 Task: Toggle the 'Focused Inbox' setting in your email client.
Action: Mouse moved to (217, 29)
Screenshot: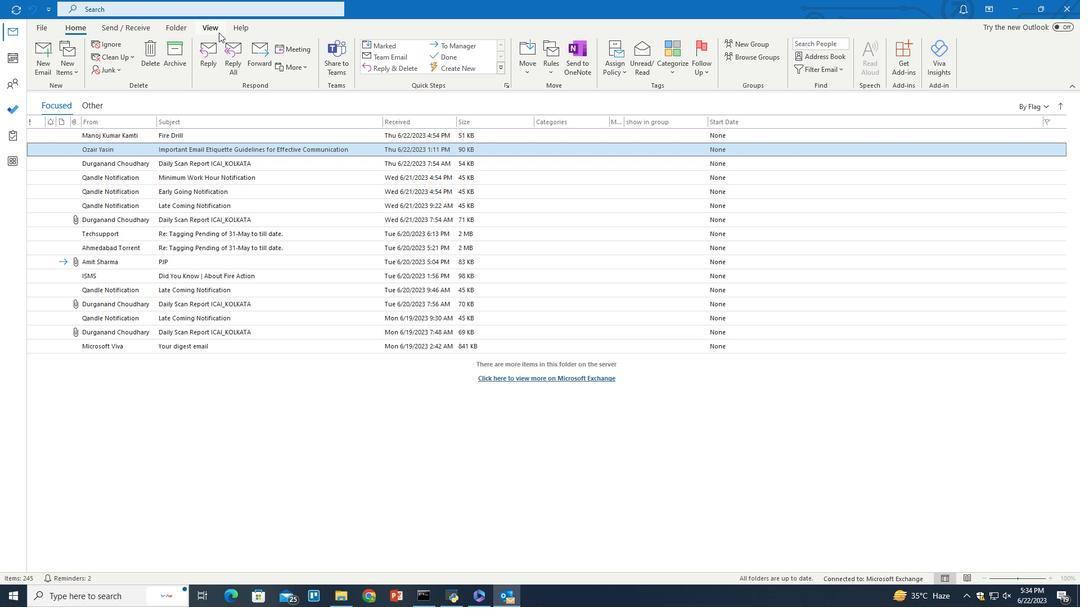 
Action: Mouse pressed left at (217, 29)
Screenshot: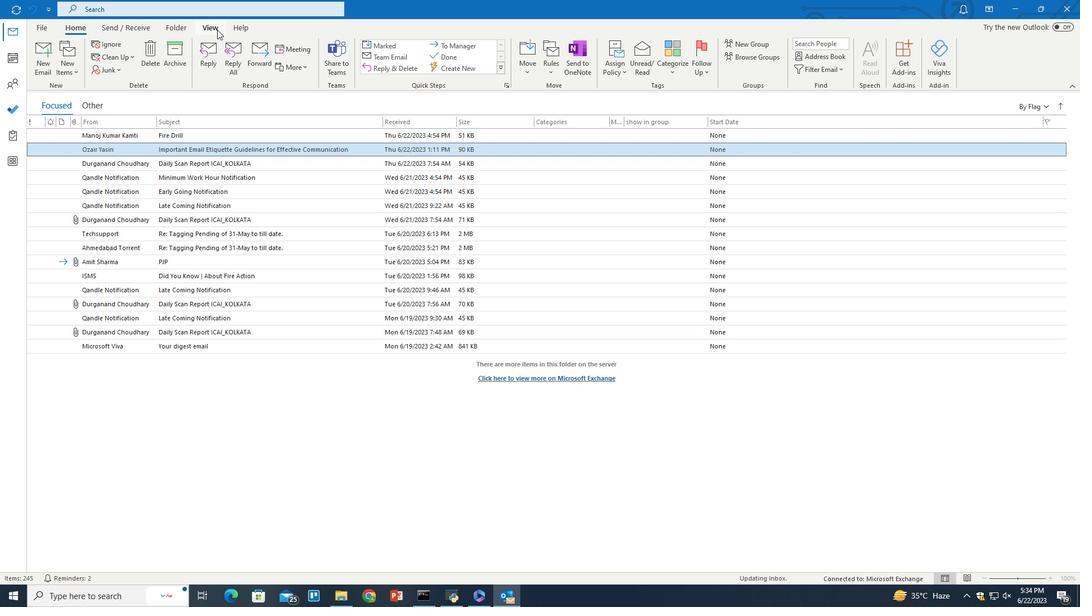 
Action: Mouse moved to (427, 69)
Screenshot: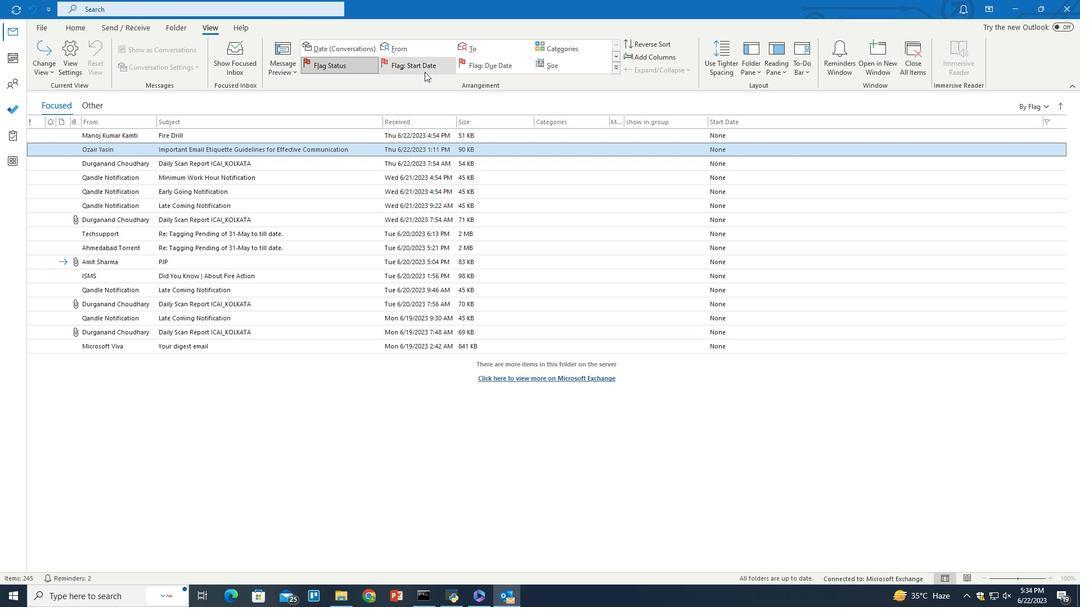 
Action: Mouse pressed left at (427, 69)
Screenshot: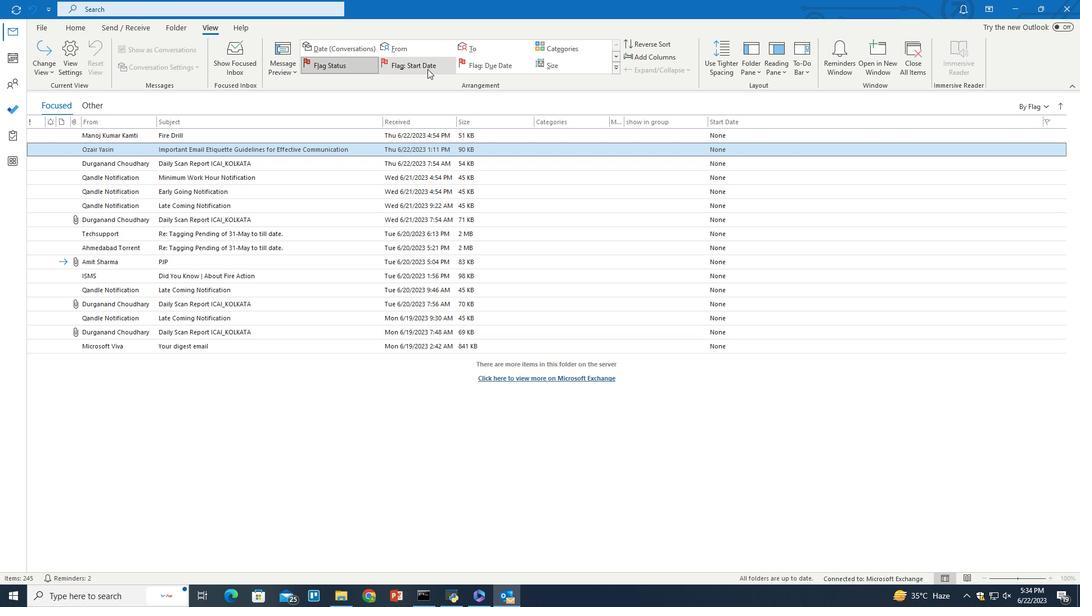 
Action: Mouse moved to (428, 69)
Screenshot: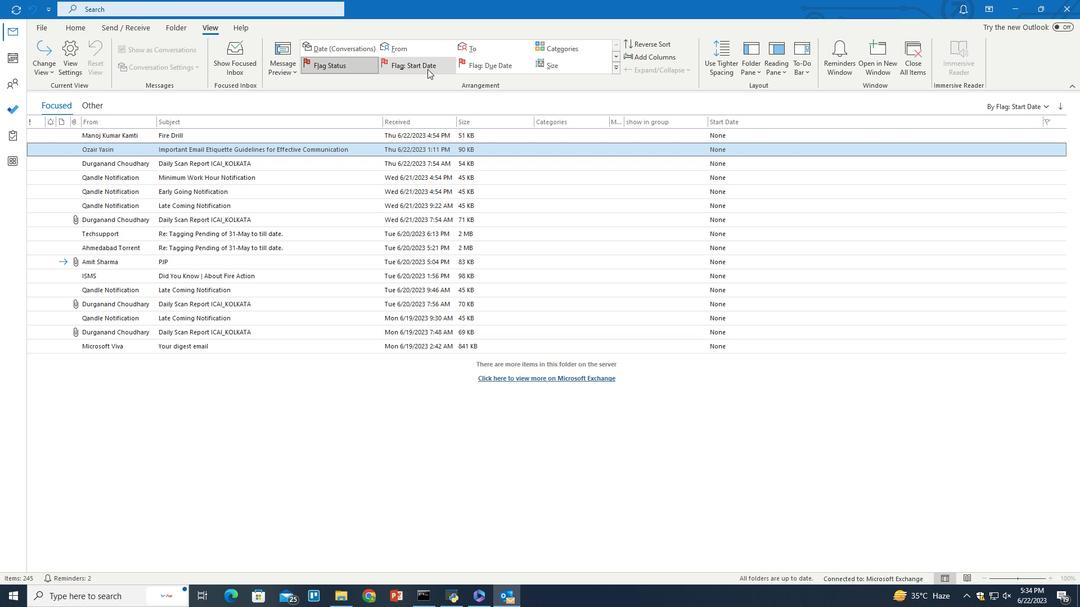 
